 Task: Use Flurry Effect in this video Movie B.mp4
Action: Mouse moved to (299, 29)
Screenshot: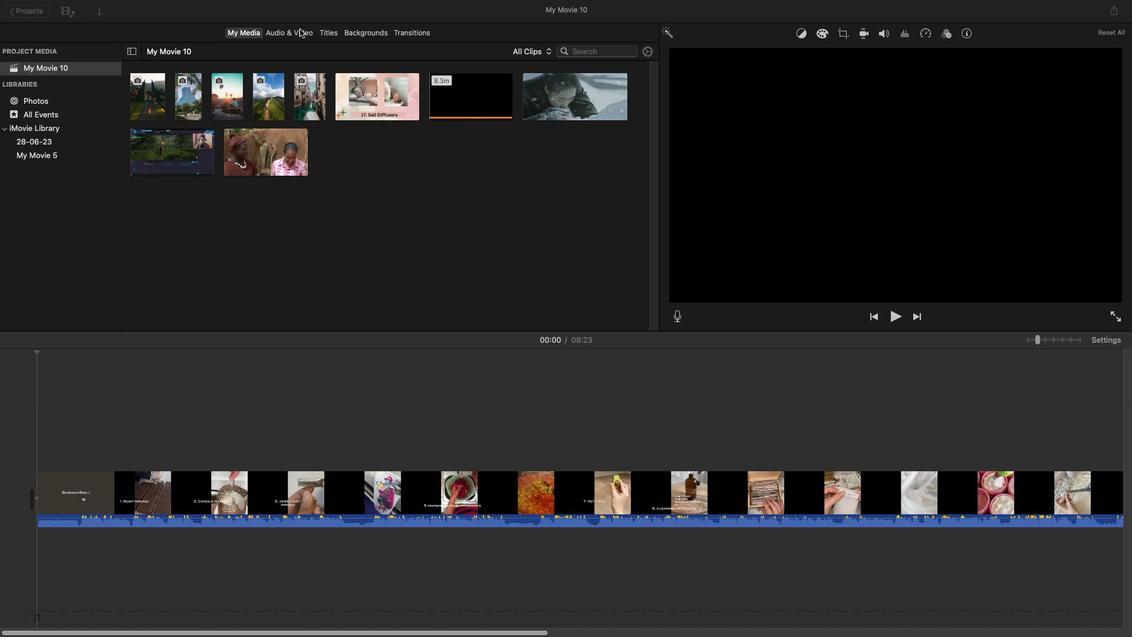 
Action: Mouse pressed left at (299, 29)
Screenshot: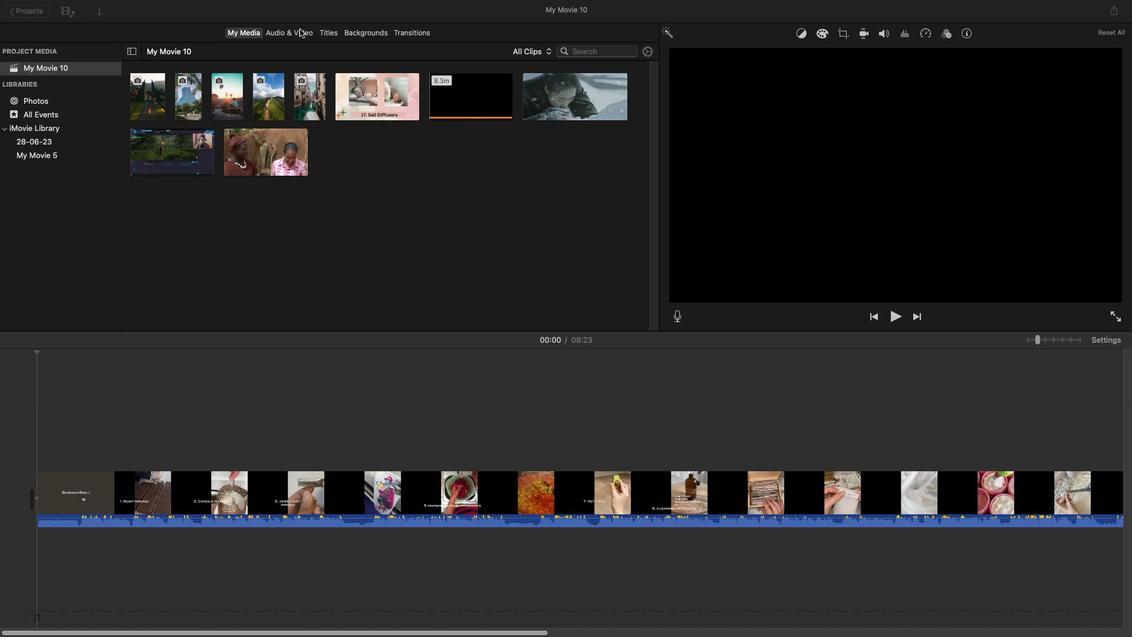 
Action: Mouse moved to (204, 262)
Screenshot: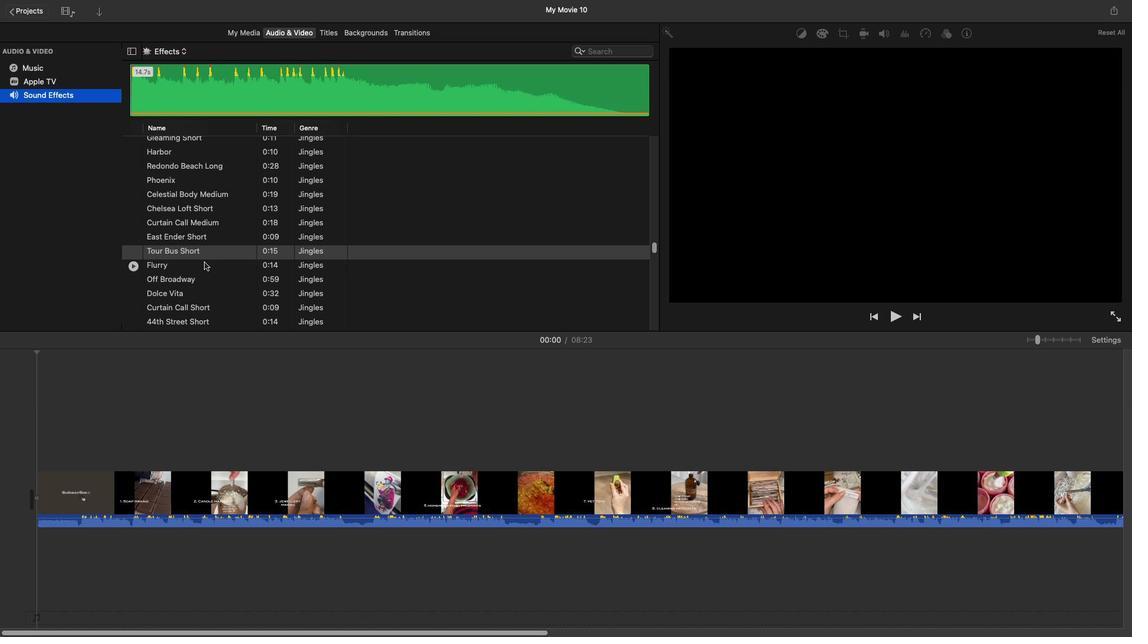 
Action: Mouse pressed left at (204, 262)
Screenshot: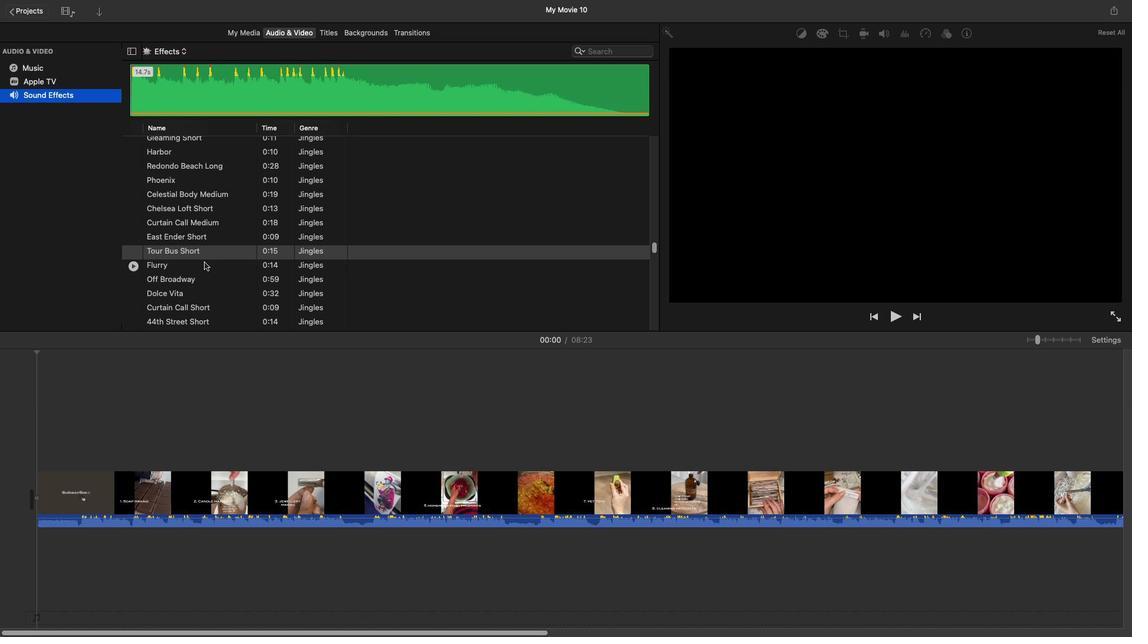 
Action: Mouse moved to (205, 264)
Screenshot: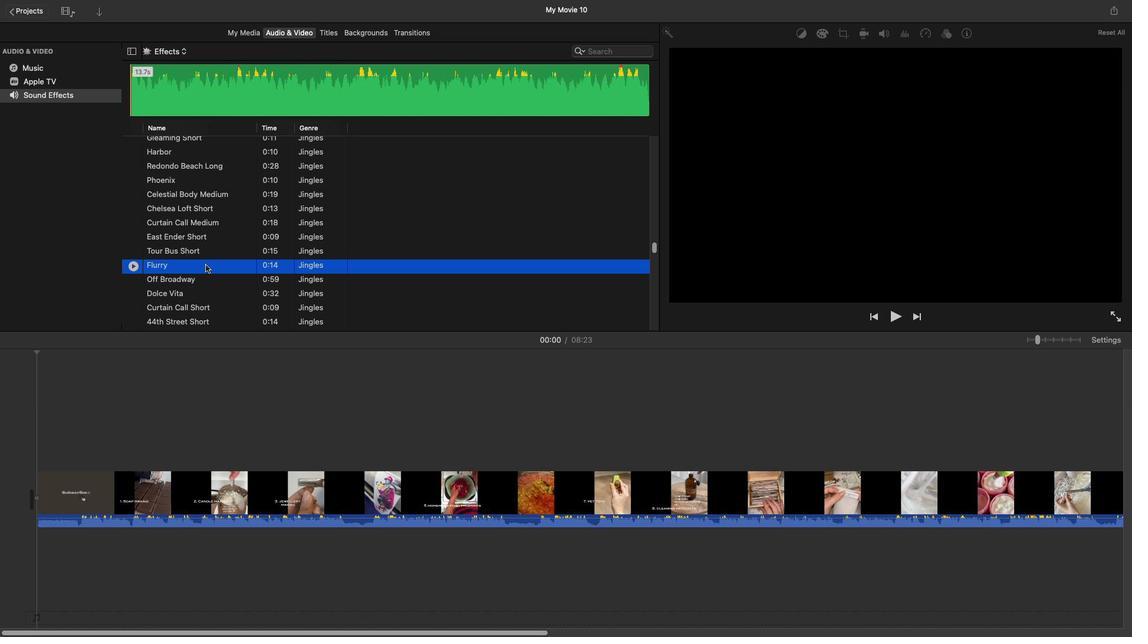 
Action: Mouse pressed left at (205, 264)
Screenshot: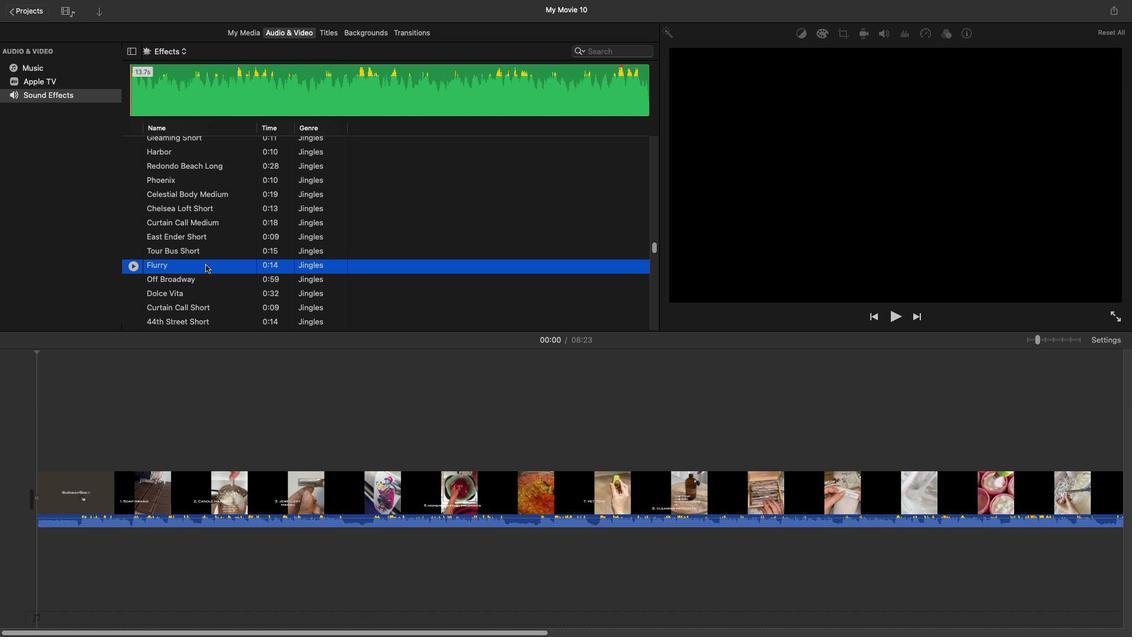 
Action: Mouse moved to (35, 553)
Screenshot: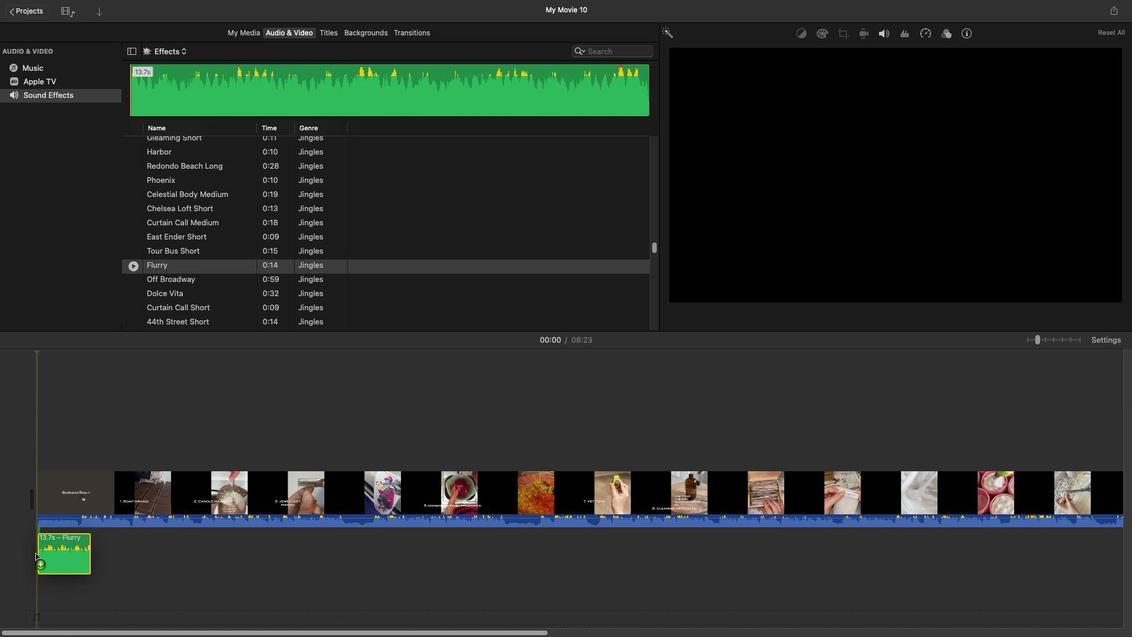 
